 Task: Change the GOP structure of the Dirac video decoder using libschroedinger to "I-frame only sequence".
Action: Mouse moved to (110, 16)
Screenshot: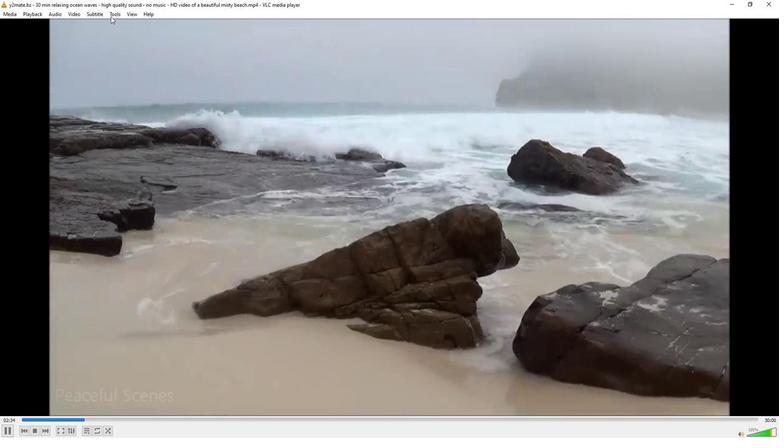 
Action: Mouse pressed left at (110, 16)
Screenshot: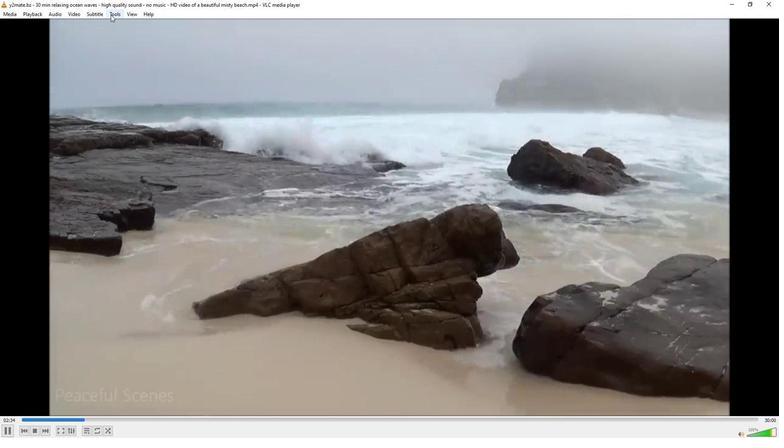 
Action: Mouse moved to (124, 110)
Screenshot: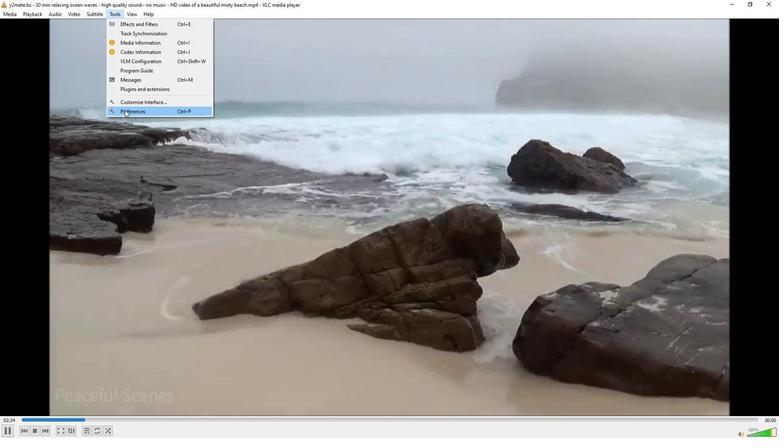 
Action: Mouse pressed left at (124, 110)
Screenshot: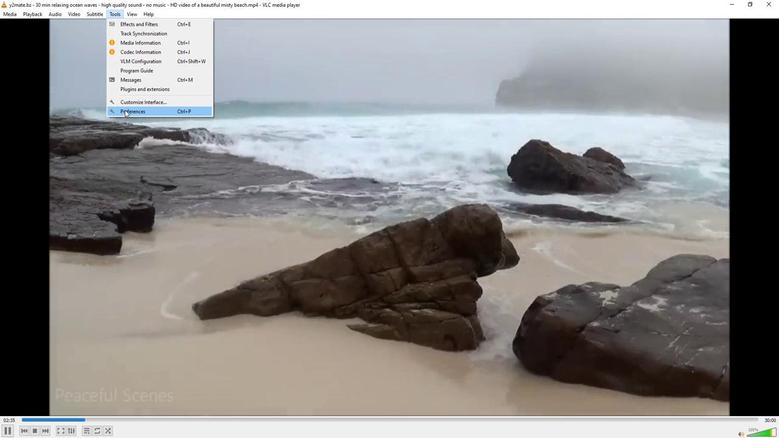 
Action: Mouse moved to (90, 339)
Screenshot: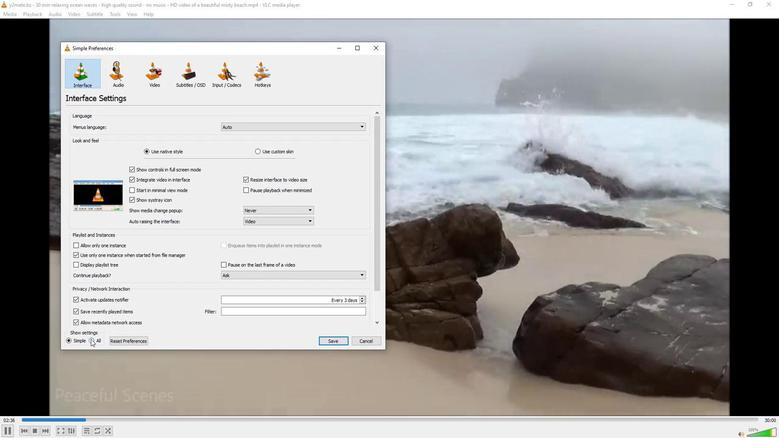 
Action: Mouse pressed left at (90, 339)
Screenshot: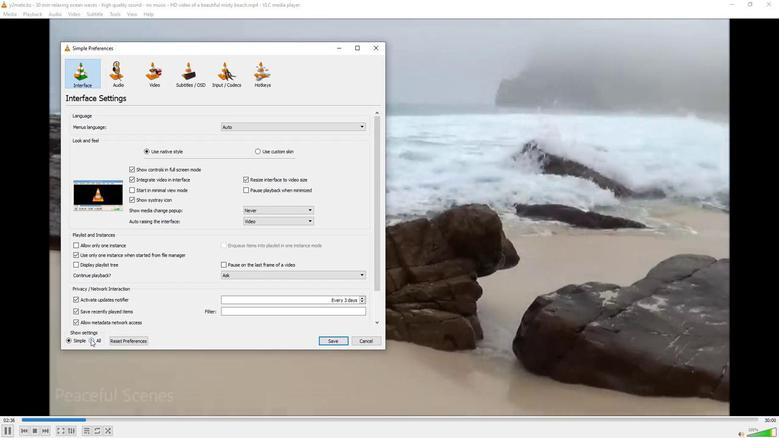
Action: Mouse moved to (78, 260)
Screenshot: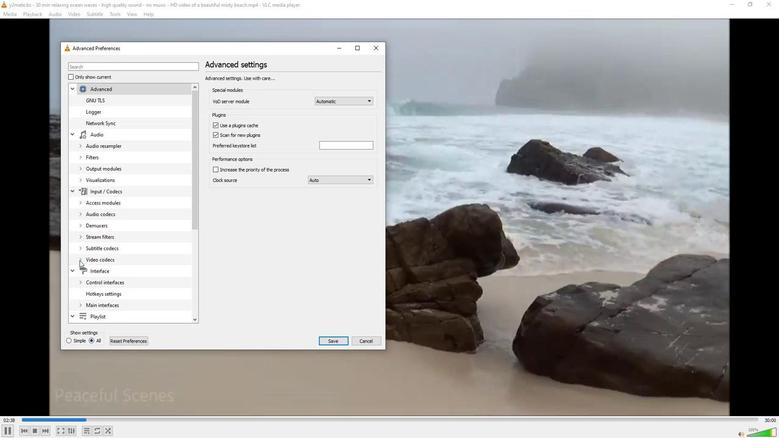 
Action: Mouse pressed left at (78, 260)
Screenshot: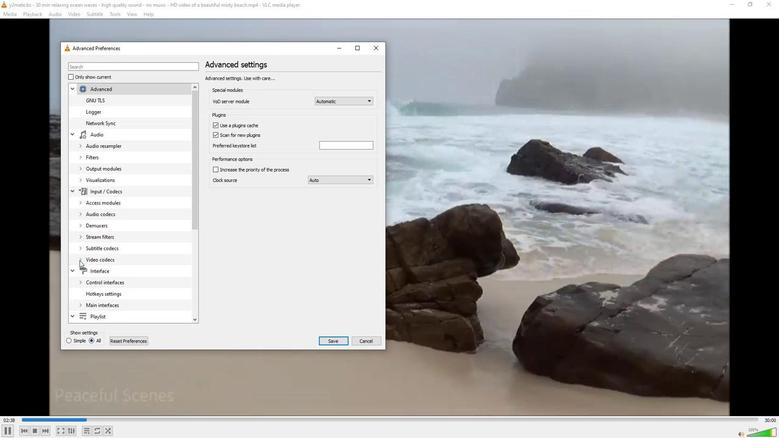 
Action: Mouse moved to (113, 318)
Screenshot: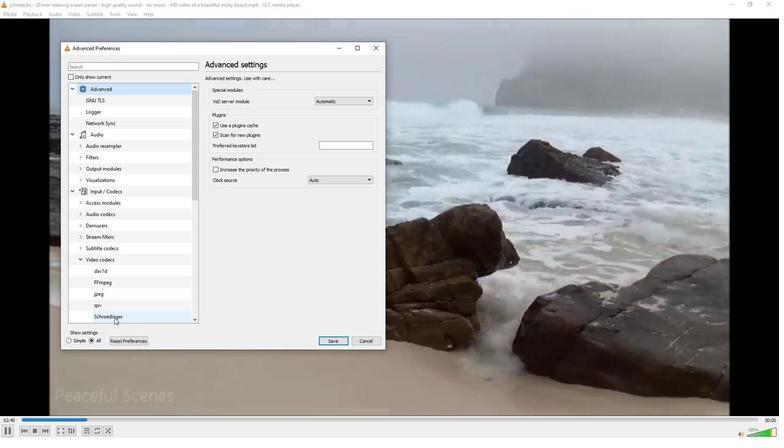 
Action: Mouse pressed left at (113, 318)
Screenshot: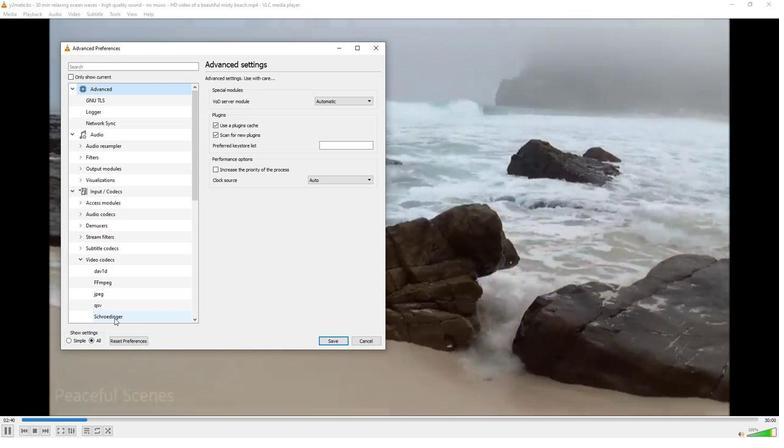 
Action: Mouse moved to (314, 165)
Screenshot: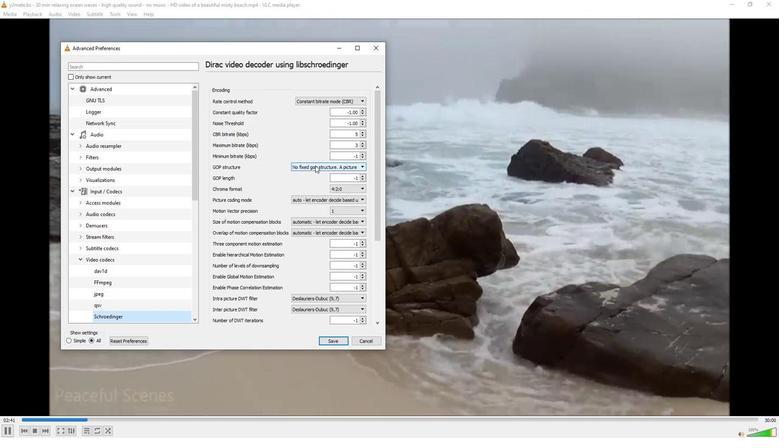 
Action: Mouse pressed left at (314, 165)
Screenshot: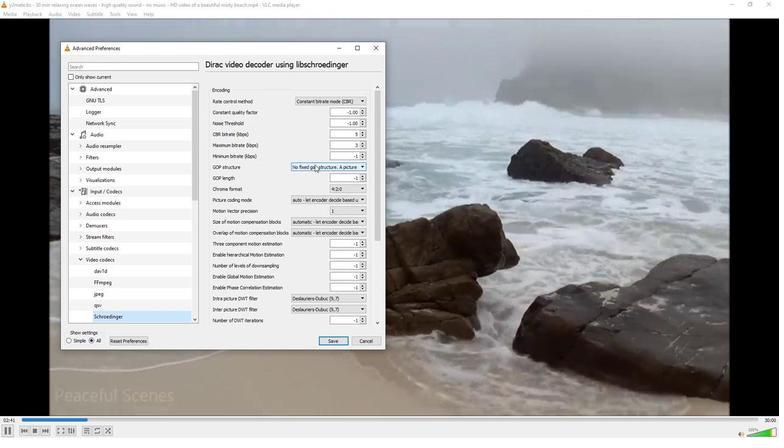 
Action: Mouse moved to (318, 178)
Screenshot: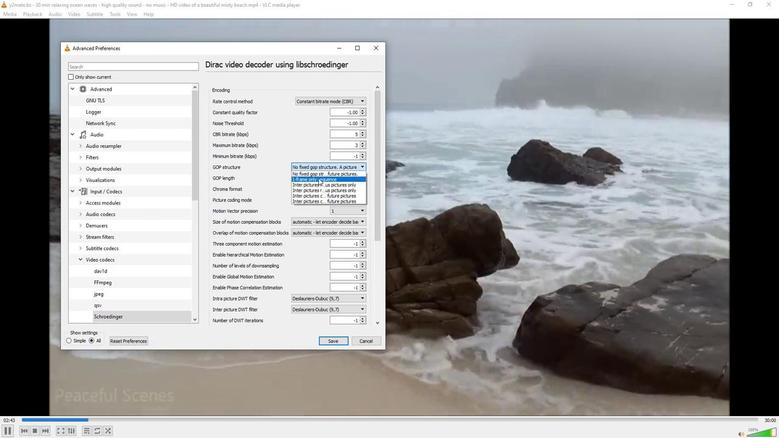 
Action: Mouse pressed left at (318, 178)
Screenshot: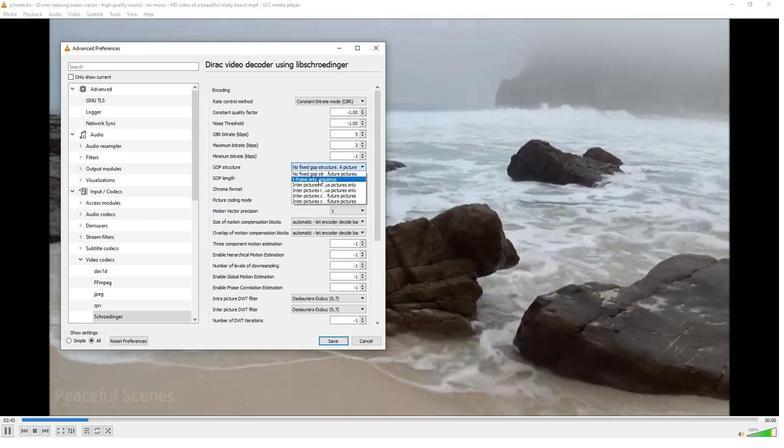 
Action: Mouse moved to (318, 179)
Screenshot: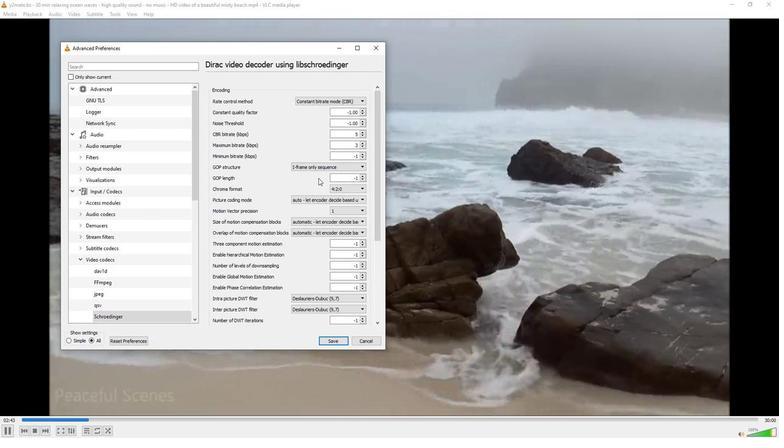 
